 Task: Email a spreadsheet to softage.1@softage.net as a "Microsoft Excel".
Action: Mouse moved to (174, 234)
Screenshot: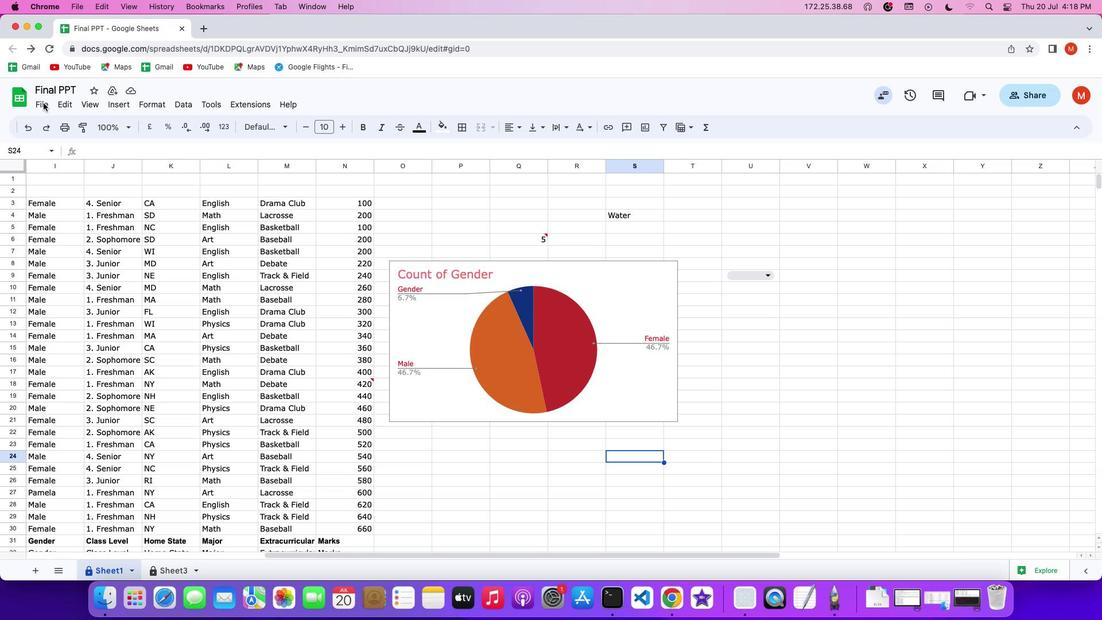 
Action: Mouse pressed left at (174, 234)
Screenshot: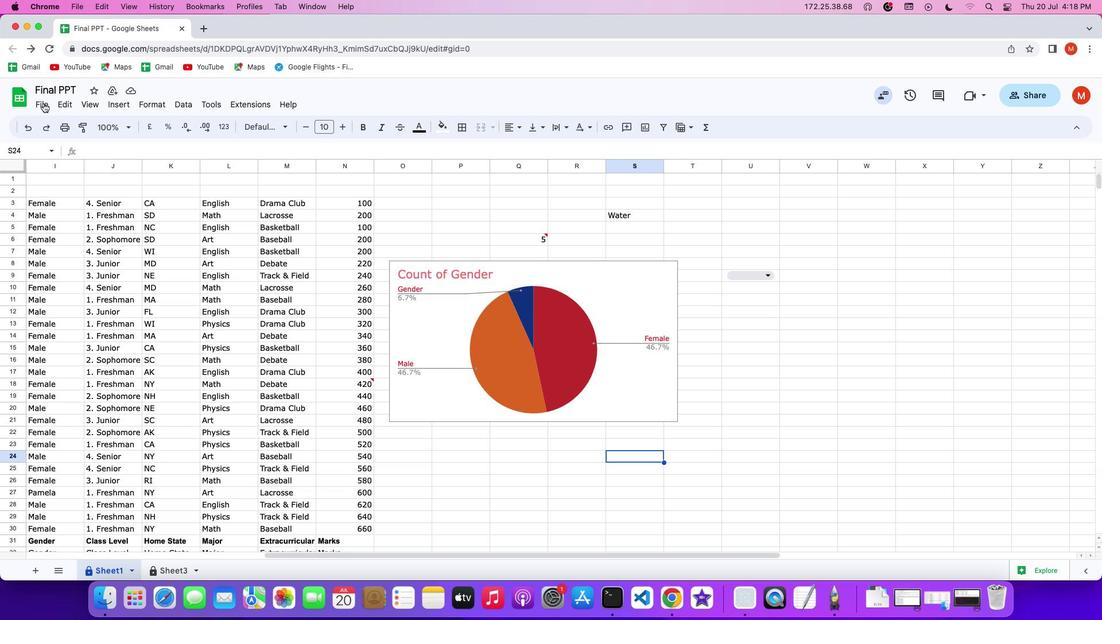 
Action: Mouse pressed left at (174, 234)
Screenshot: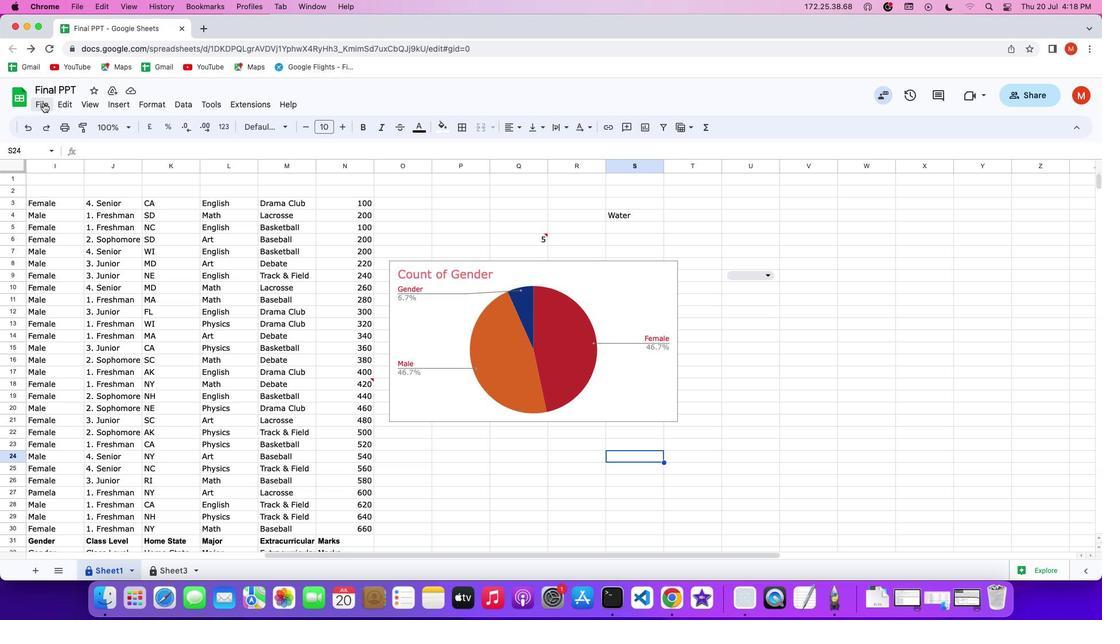 
Action: Mouse moved to (174, 234)
Screenshot: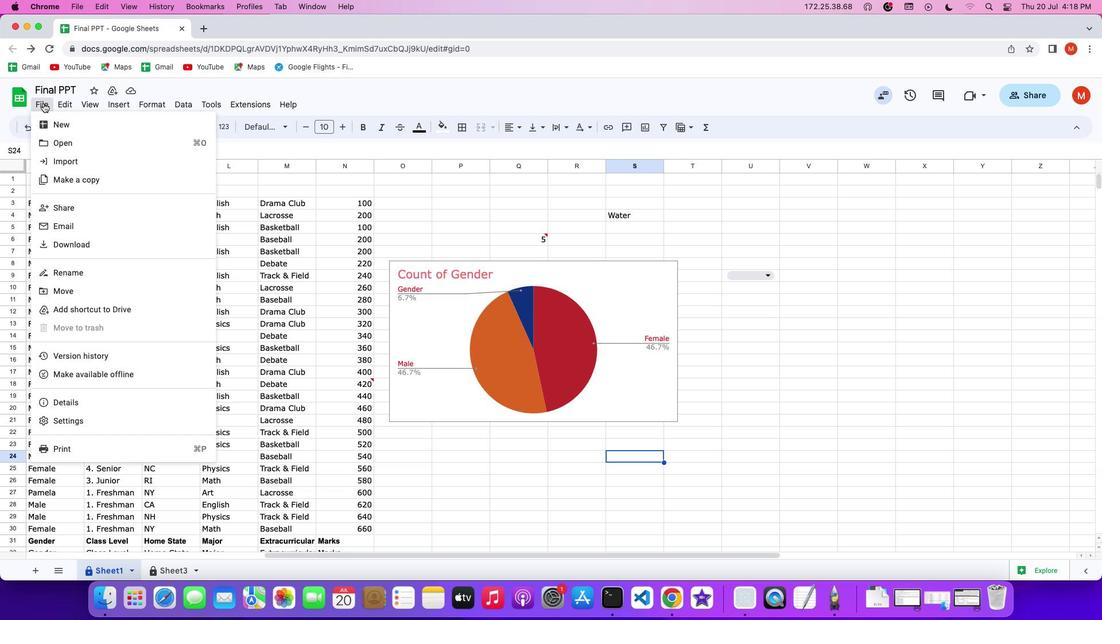
Action: Mouse pressed left at (174, 234)
Screenshot: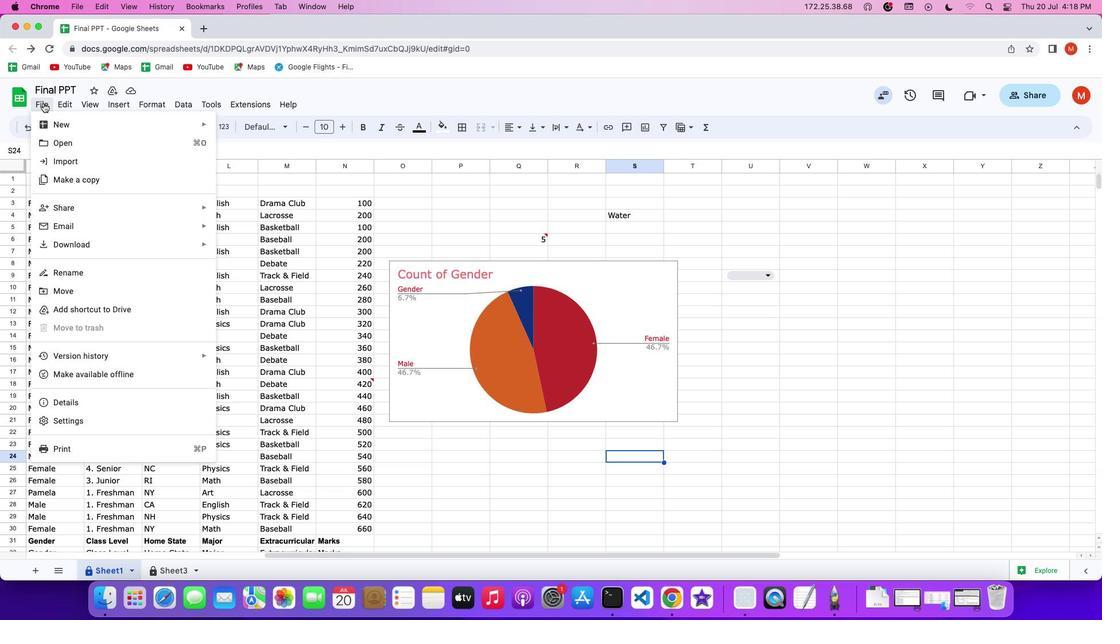
Action: Mouse moved to (220, 352)
Screenshot: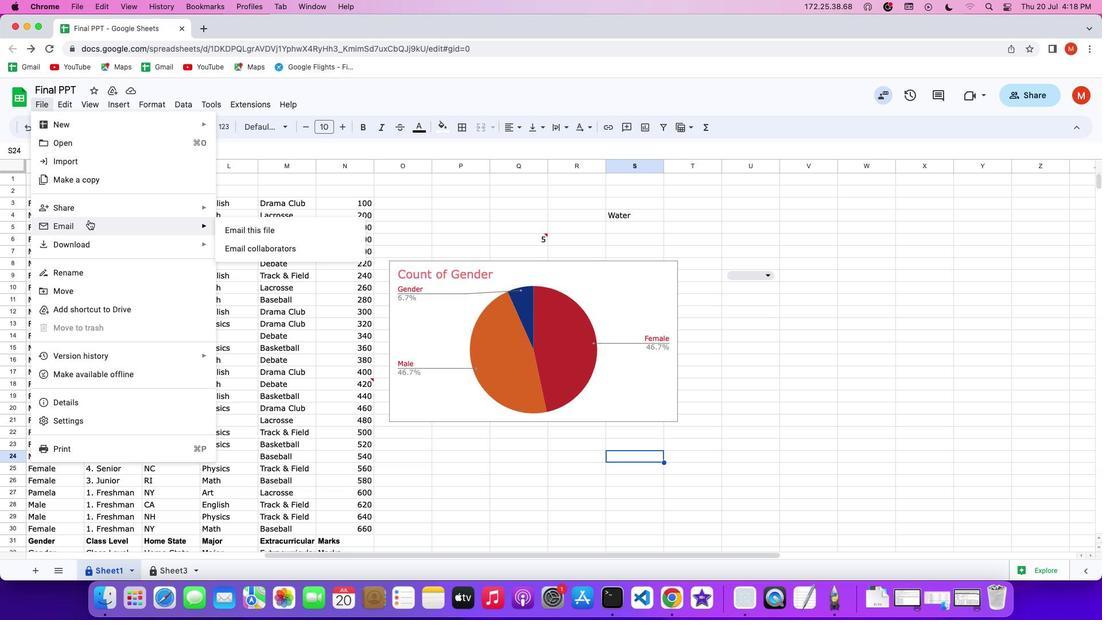 
Action: Mouse pressed left at (220, 352)
Screenshot: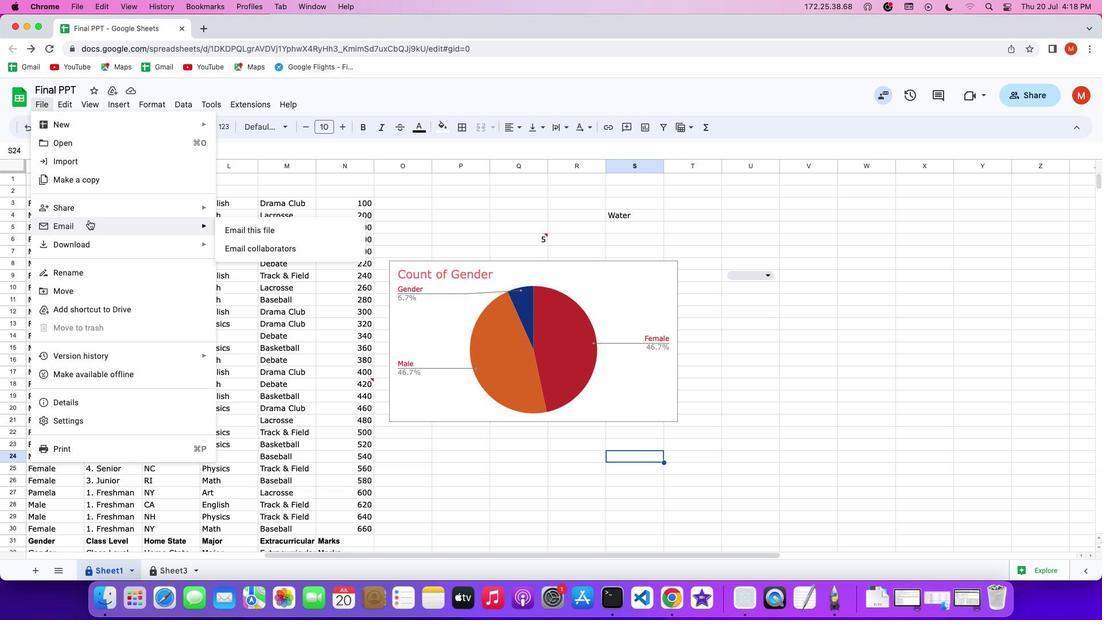 
Action: Mouse moved to (384, 360)
Screenshot: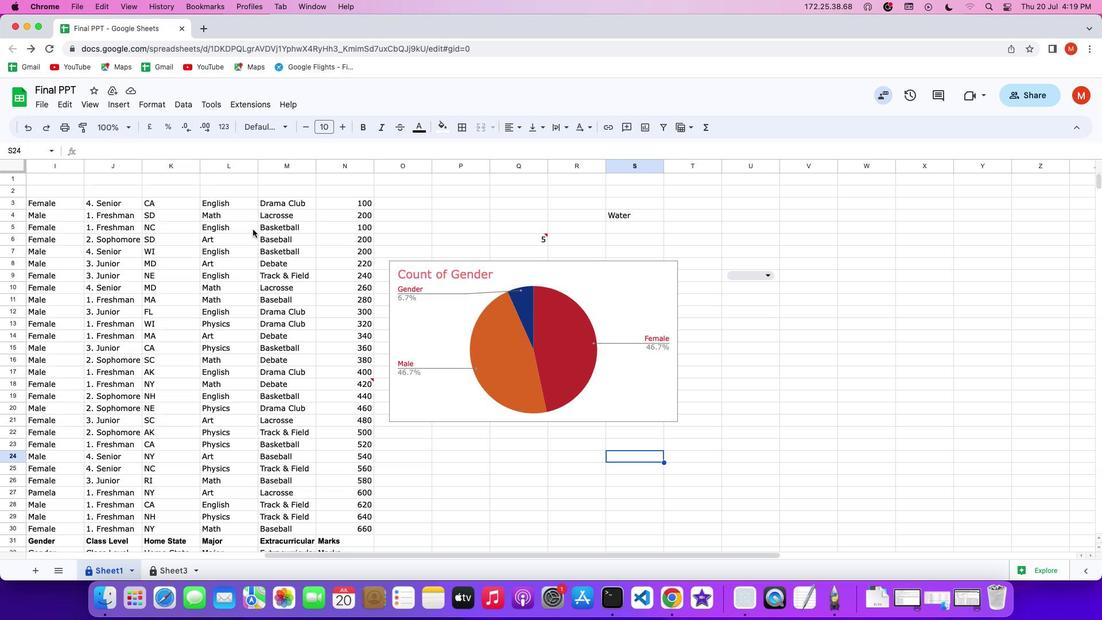 
Action: Mouse pressed left at (384, 360)
Screenshot: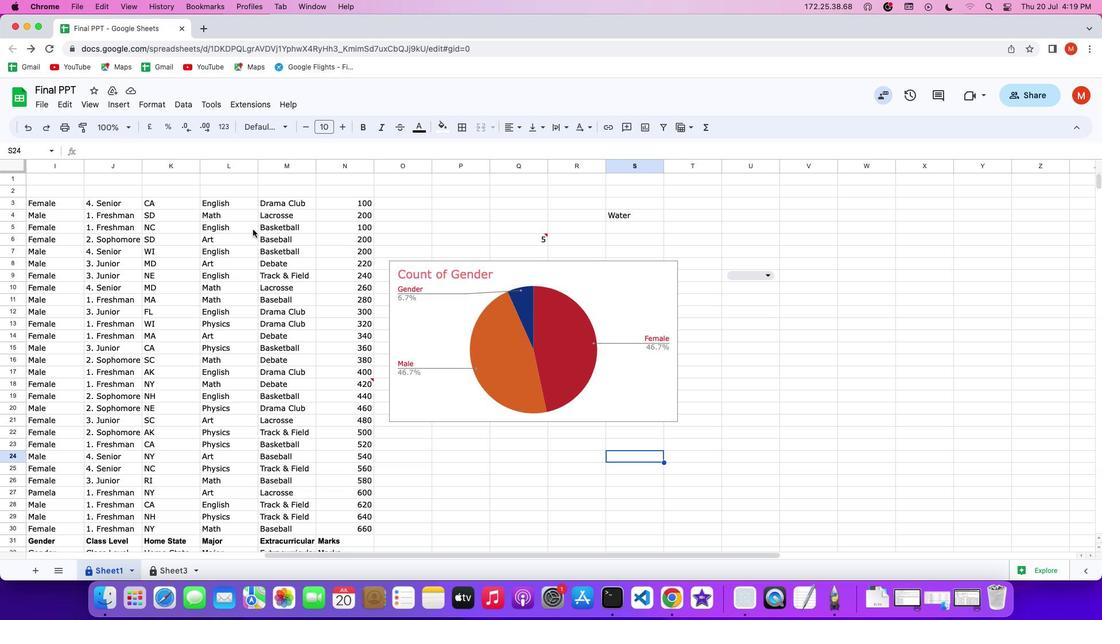 
Action: Mouse moved to (622, 405)
Screenshot: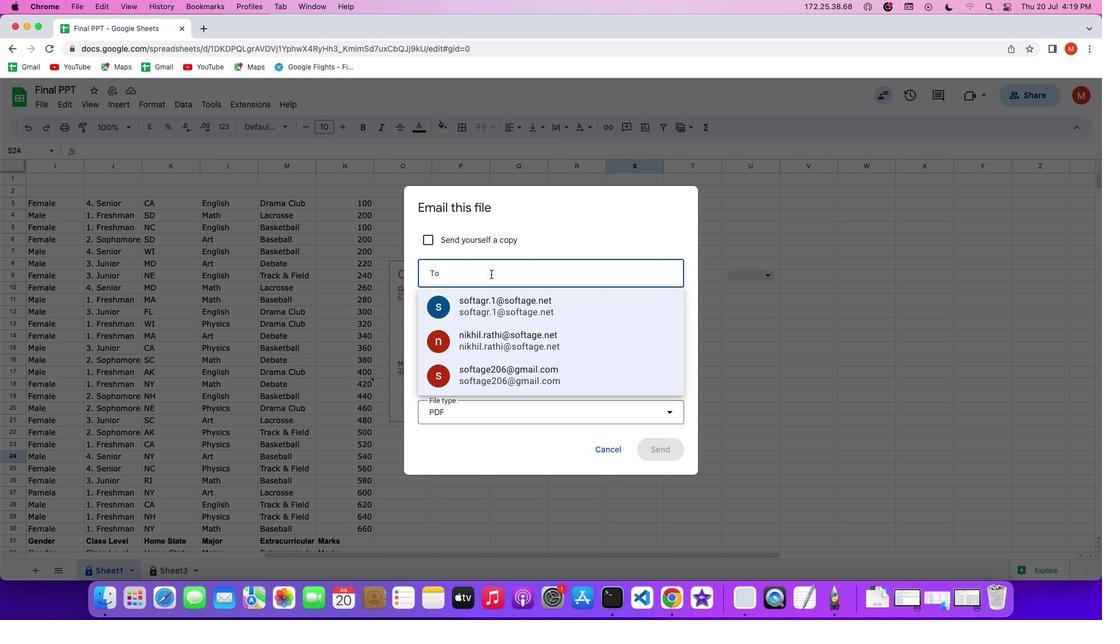 
Action: Mouse pressed left at (622, 405)
Screenshot: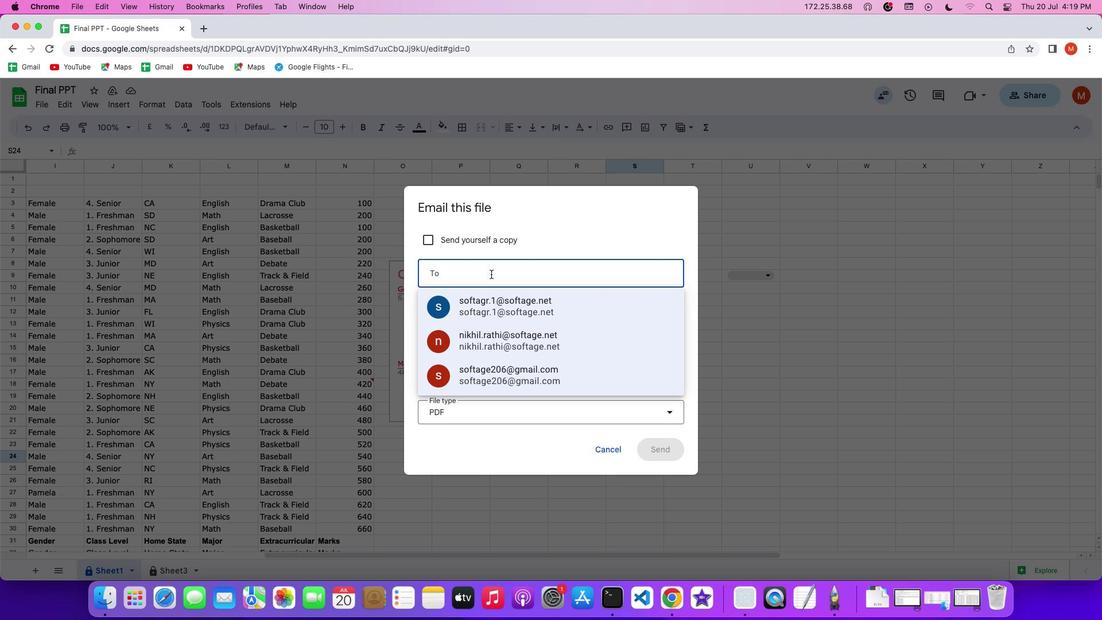 
Action: Key pressed 's''o'
Screenshot: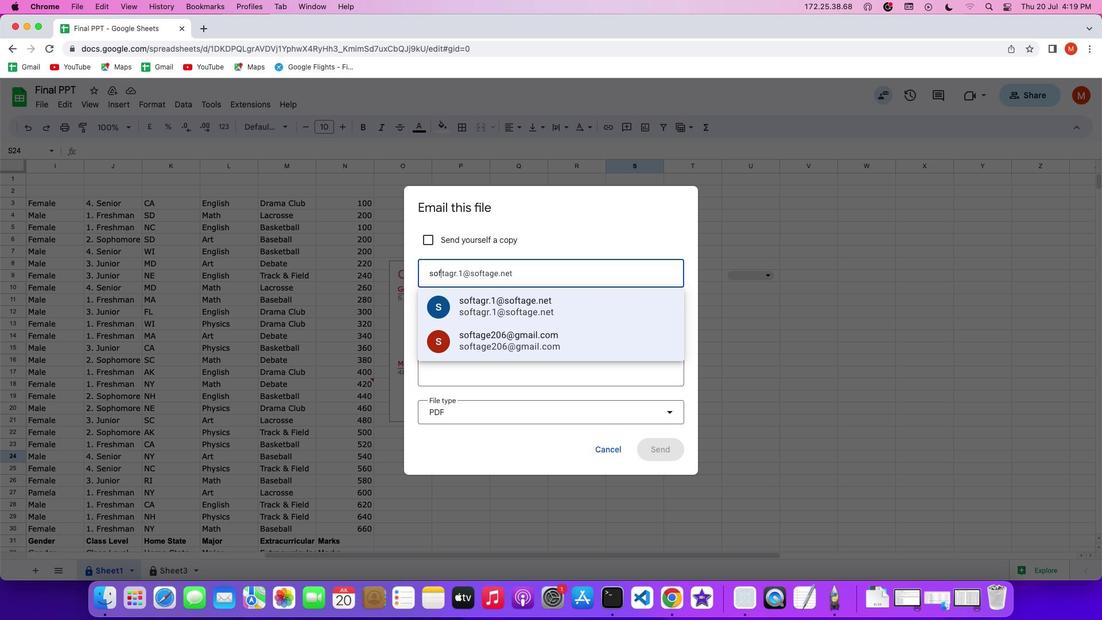 
Action: Mouse moved to (623, 405)
Screenshot: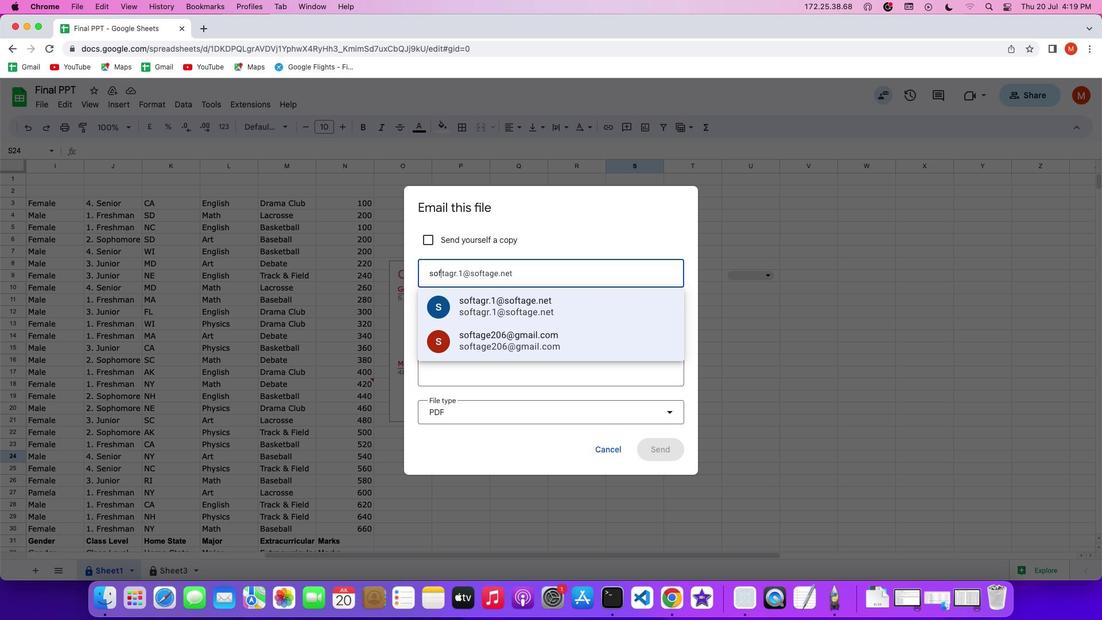 
Action: Key pressed 'f''t''a''g''e''.''1'Key.shift_r'@''s''o''f''t''a''g''e''.''n''e''t'
Screenshot: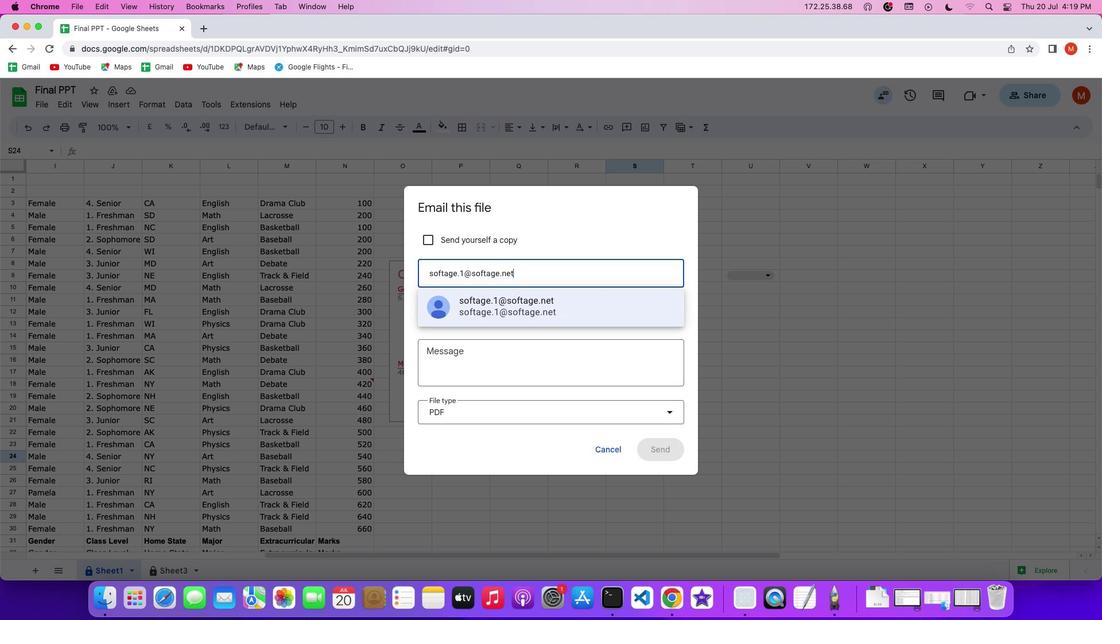 
Action: Mouse moved to (616, 436)
Screenshot: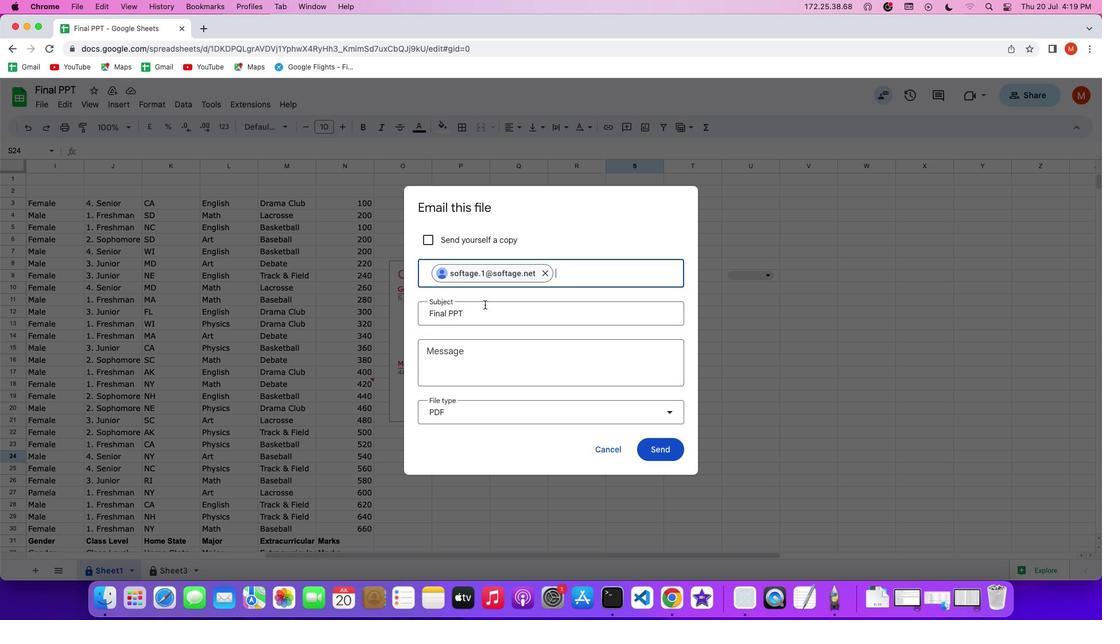
Action: Mouse pressed left at (616, 436)
Screenshot: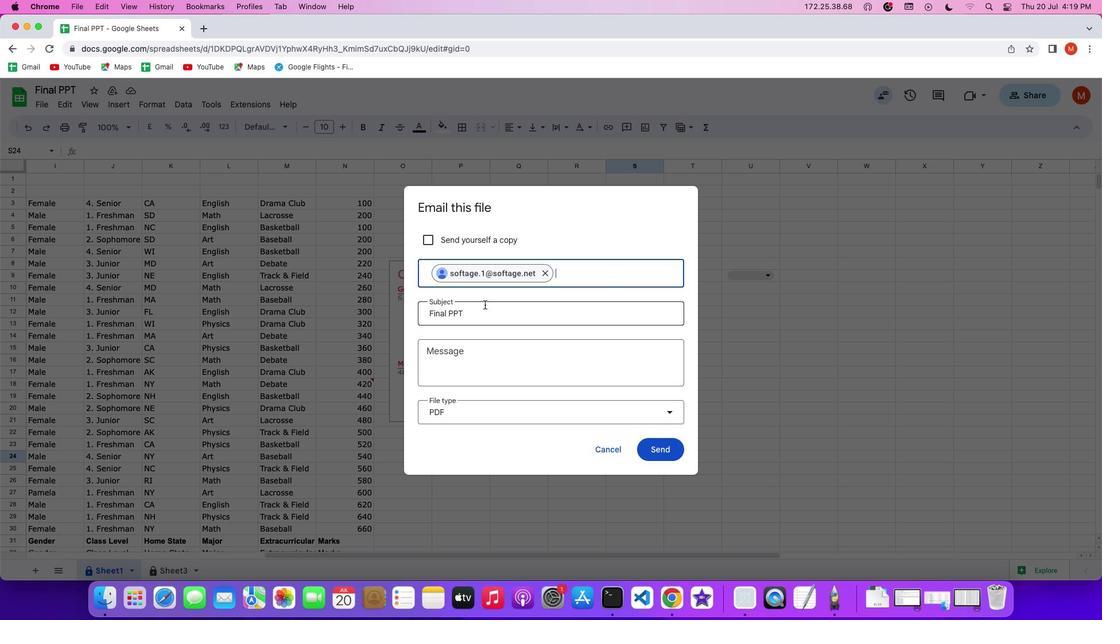
Action: Mouse moved to (801, 544)
Screenshot: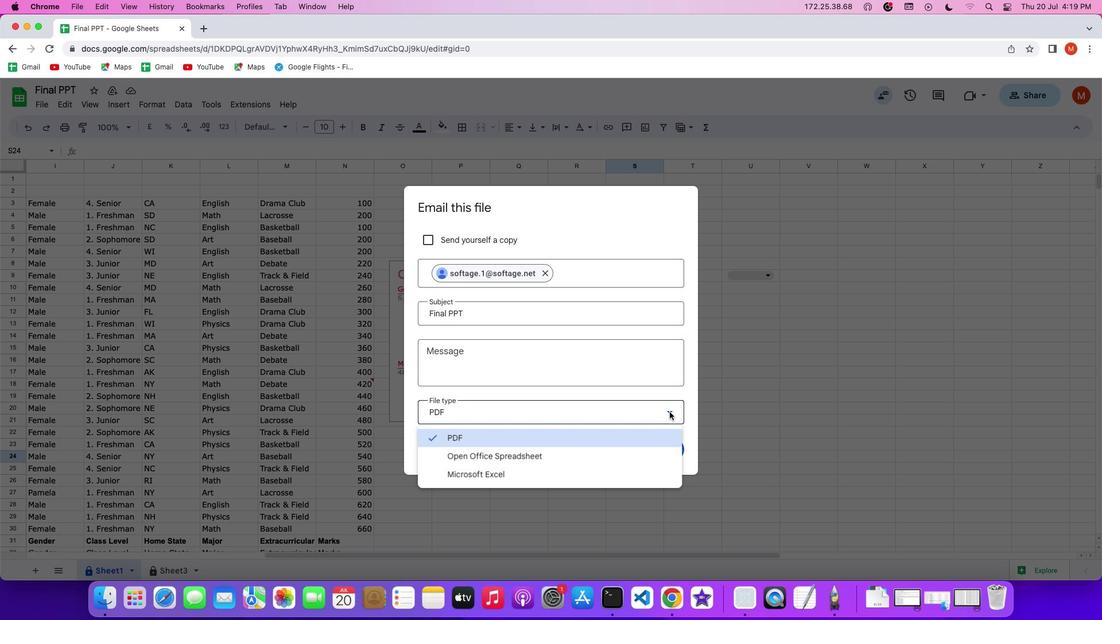 
Action: Mouse pressed left at (801, 544)
Screenshot: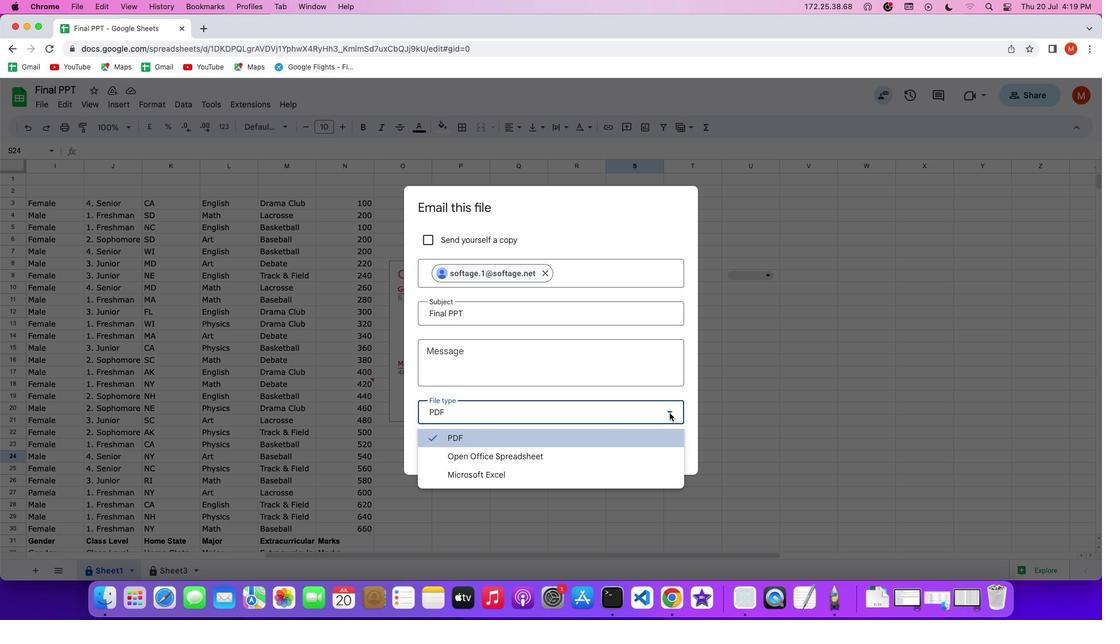 
Action: Mouse moved to (762, 610)
Screenshot: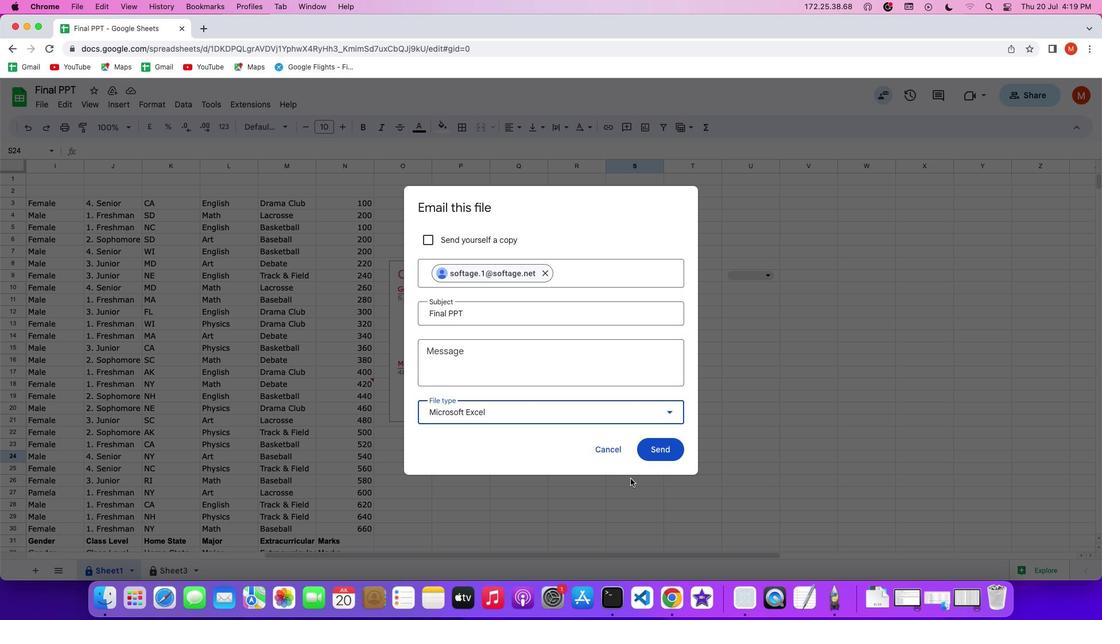 
Action: Mouse pressed left at (762, 610)
Screenshot: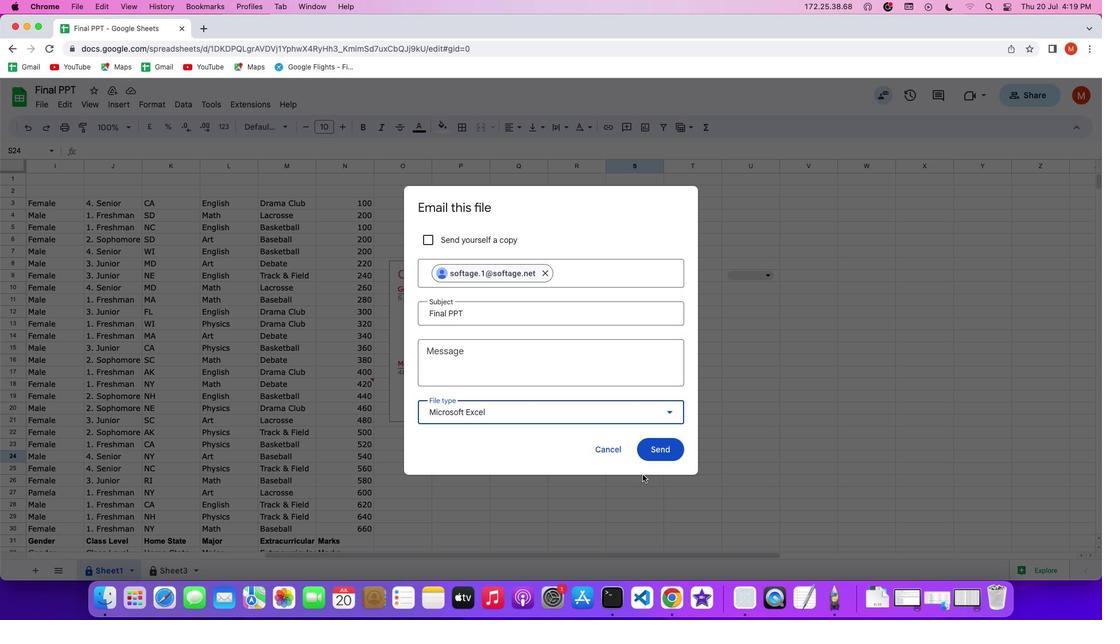 
Action: Mouse moved to (774, 606)
Screenshot: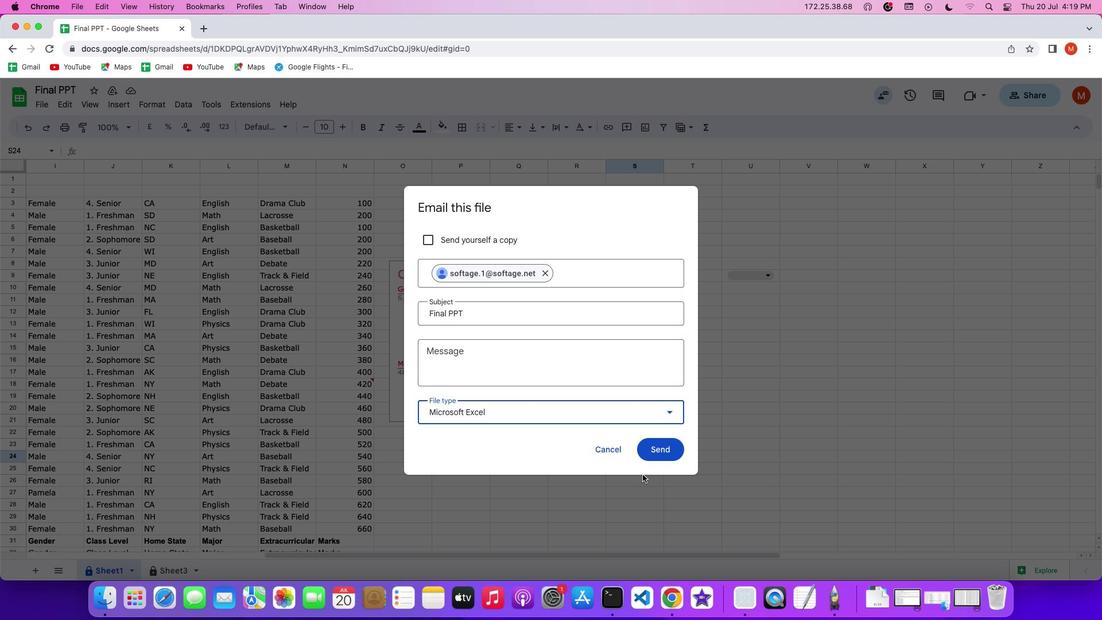 
